Task: Add a dependency to the task Improve loading speed of the app , the existing task  Create user manuals and guides for the app in the project TrimLine.
Action: Mouse moved to (821, 469)
Screenshot: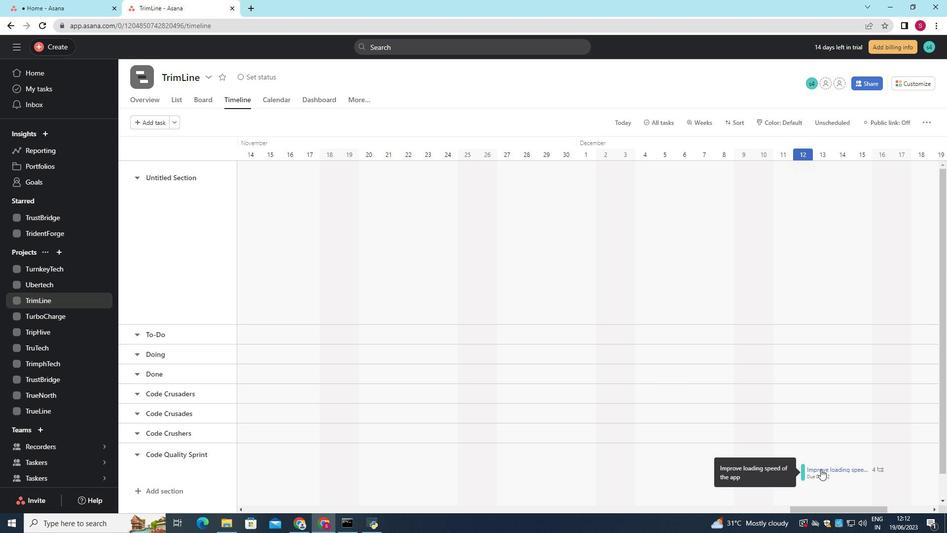 
Action: Mouse pressed left at (821, 469)
Screenshot: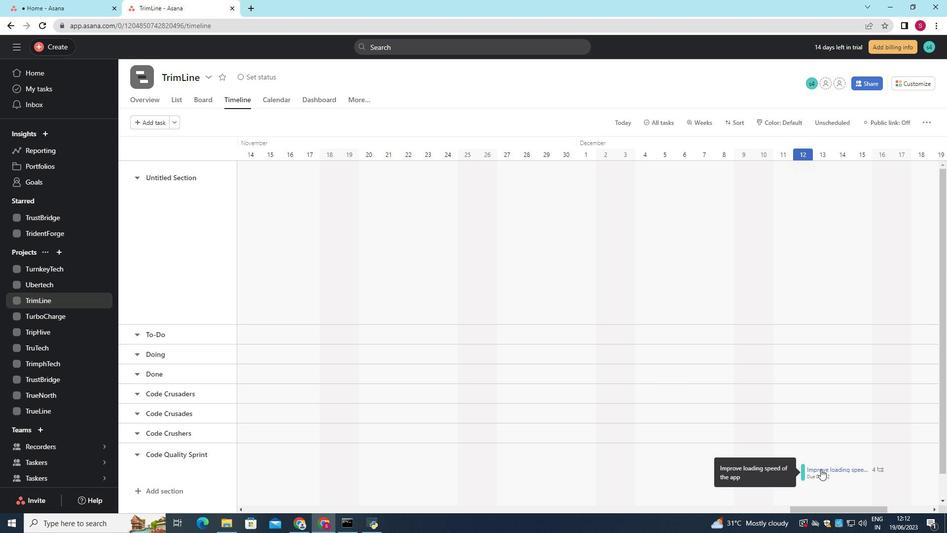
Action: Mouse moved to (696, 248)
Screenshot: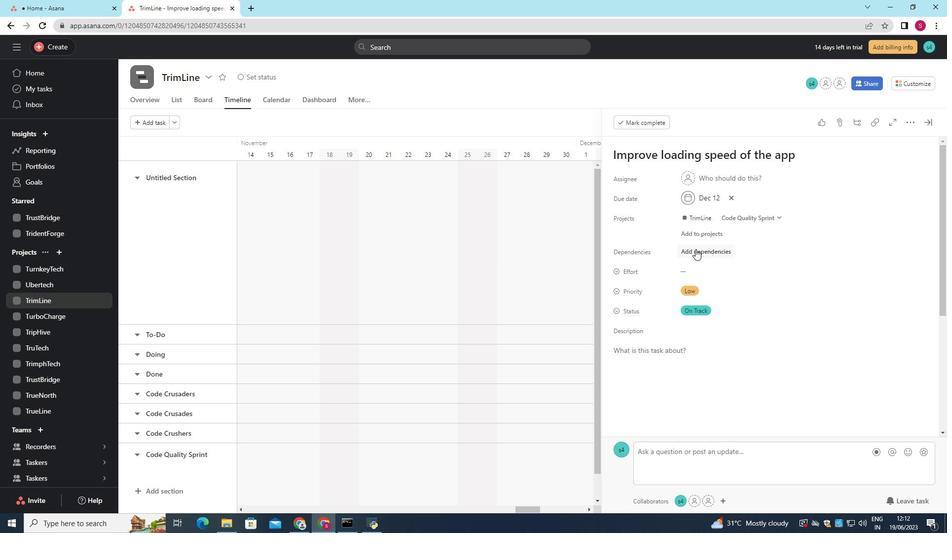 
Action: Mouse pressed left at (696, 248)
Screenshot: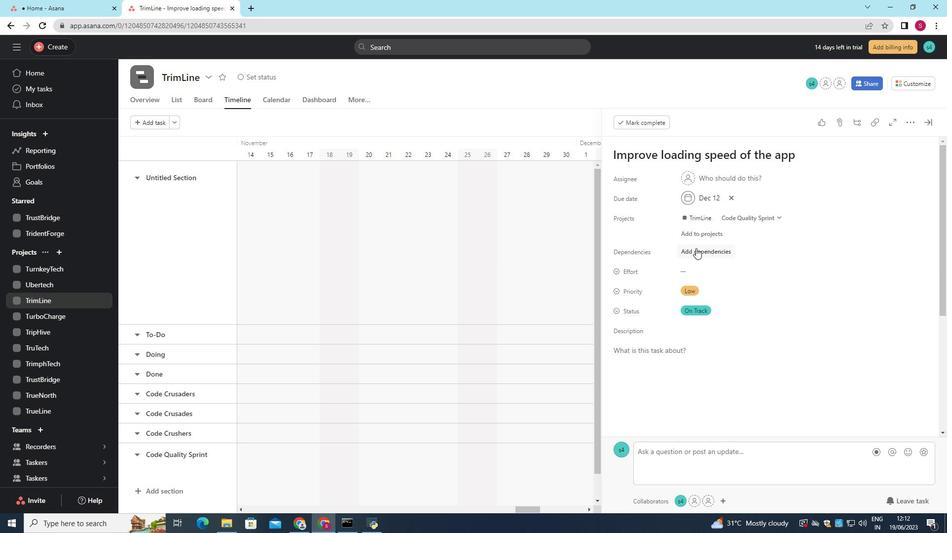 
Action: Mouse moved to (611, 305)
Screenshot: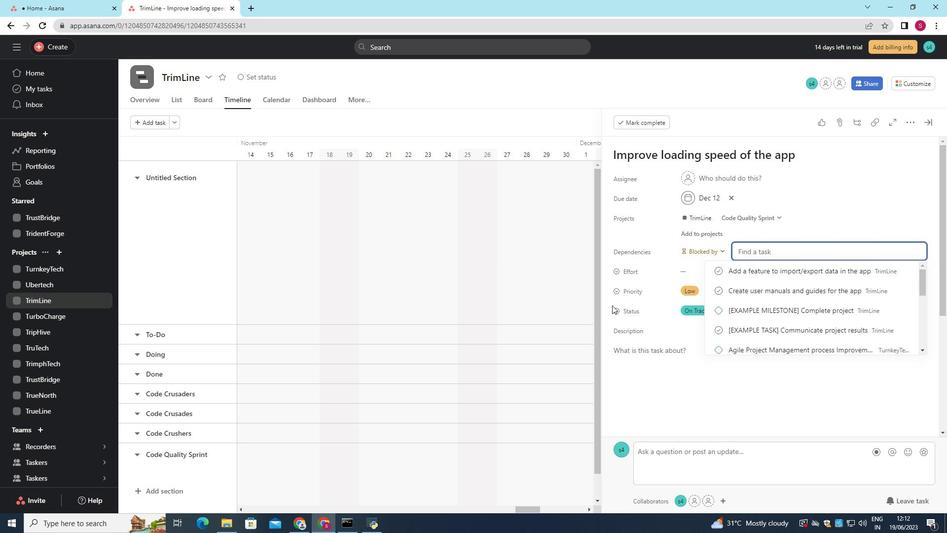 
Action: Key pressed <Key.shift><Key.shift>Create<Key.space>user<Key.space>manuals
Screenshot: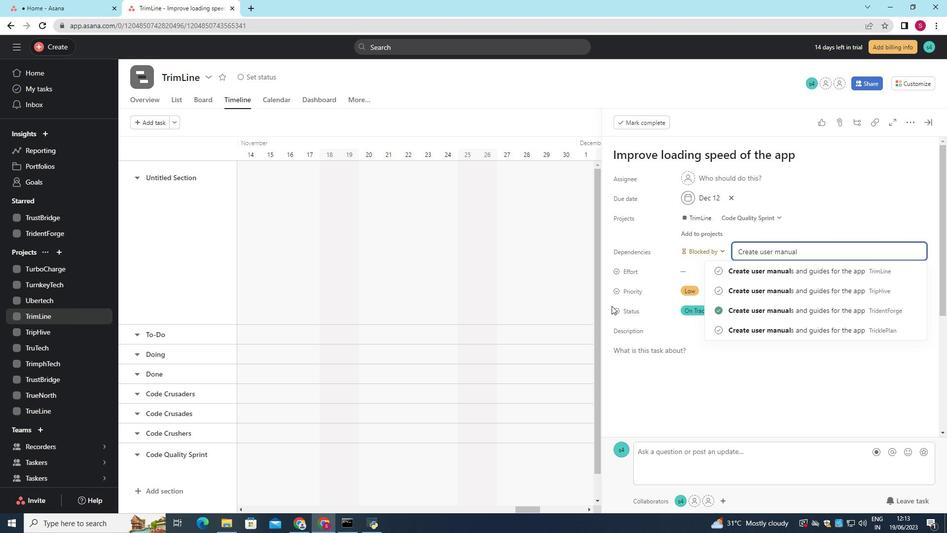 
Action: Mouse moved to (797, 272)
Screenshot: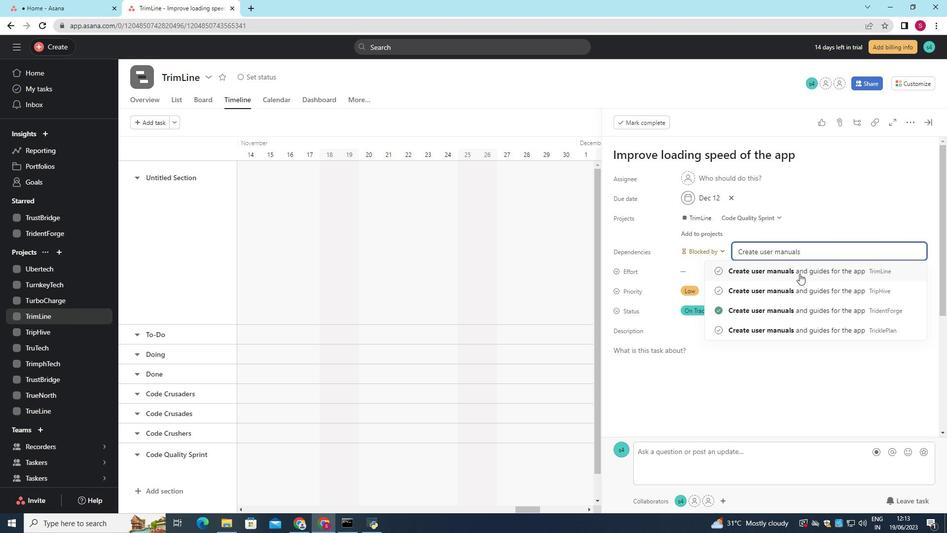 
Action: Mouse pressed left at (797, 272)
Screenshot: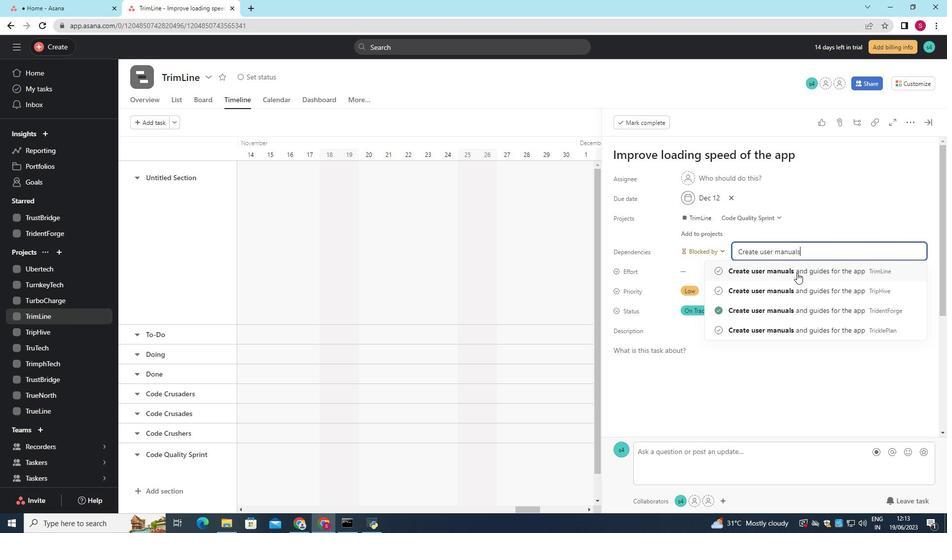 
Action: Mouse moved to (785, 279)
Screenshot: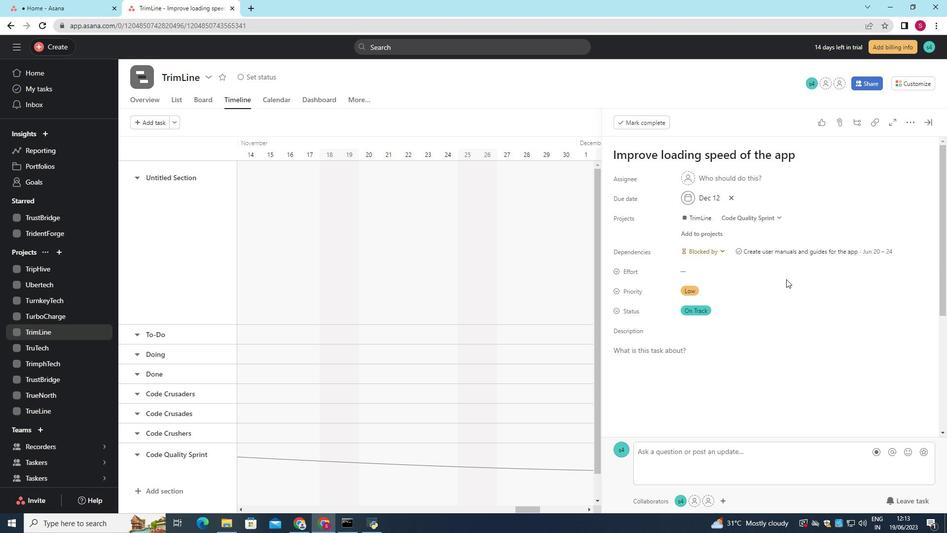 
